 Task: Toggle the suggested commands in the command palette > experimental.
Action: Mouse moved to (8, 532)
Screenshot: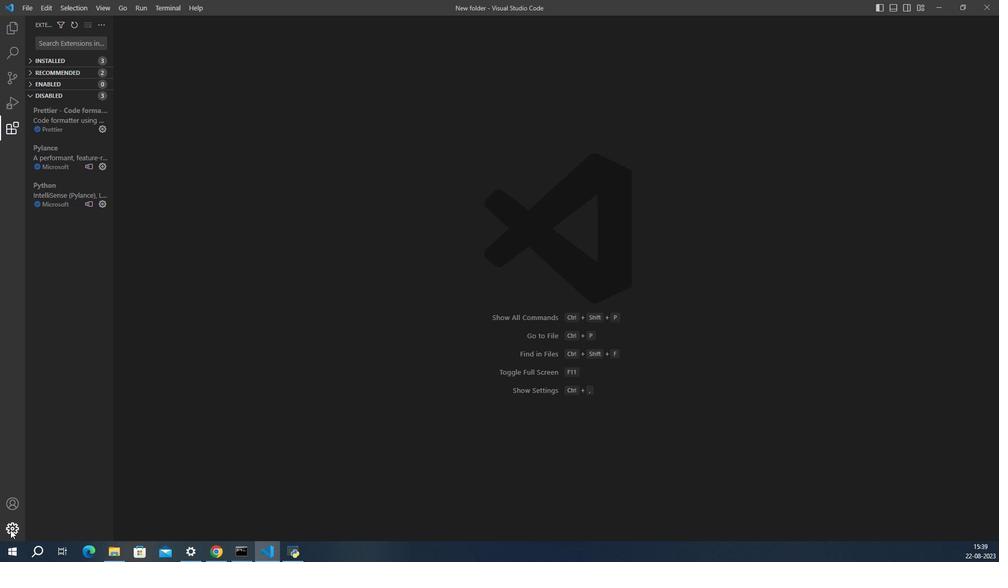 
Action: Mouse pressed left at (8, 532)
Screenshot: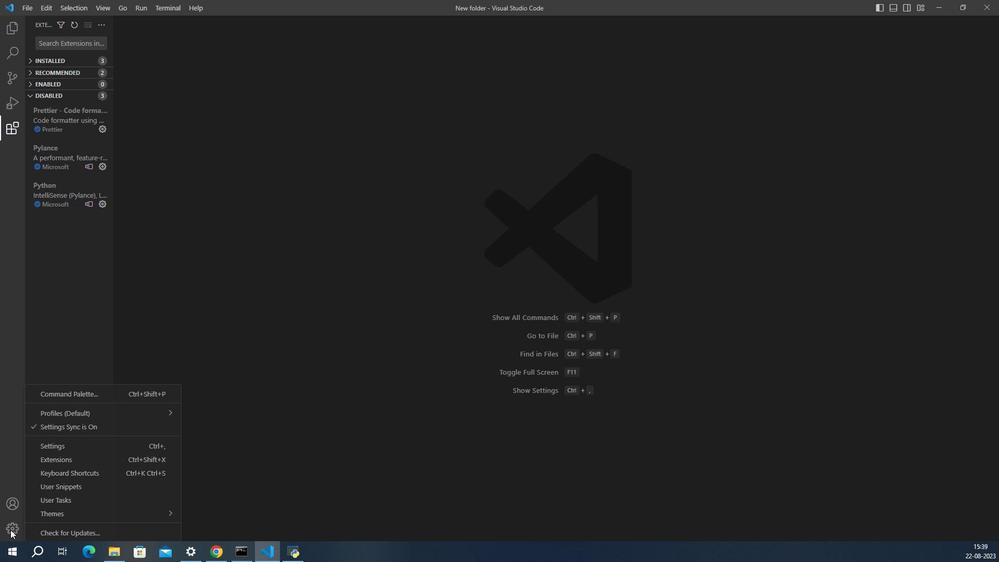 
Action: Mouse moved to (40, 446)
Screenshot: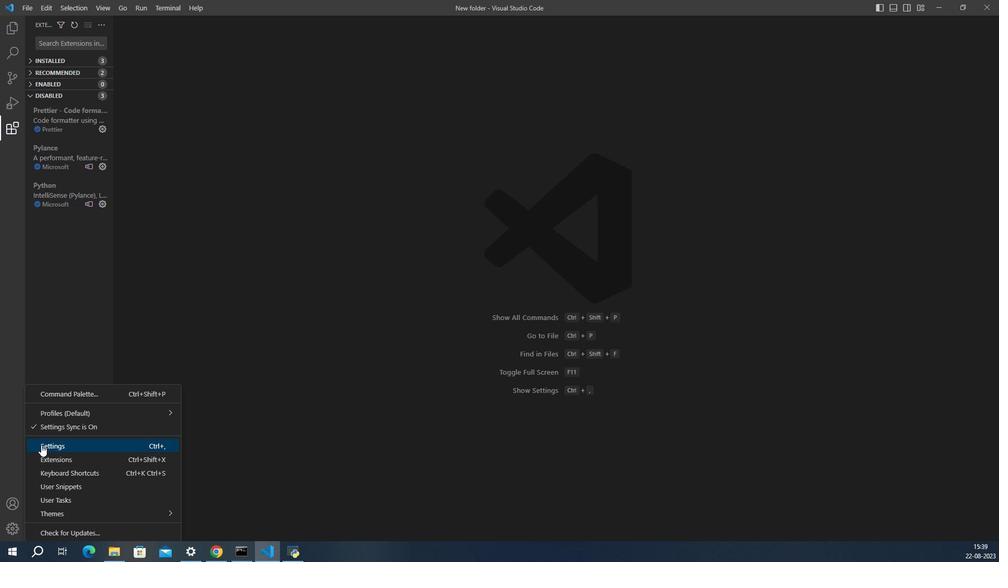 
Action: Mouse pressed left at (40, 446)
Screenshot: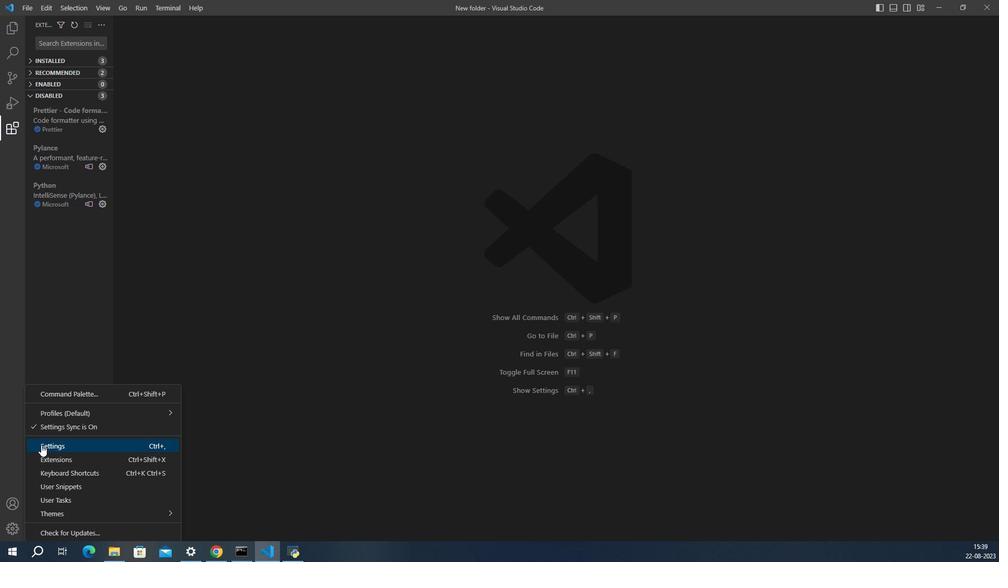 
Action: Mouse moved to (456, 236)
Screenshot: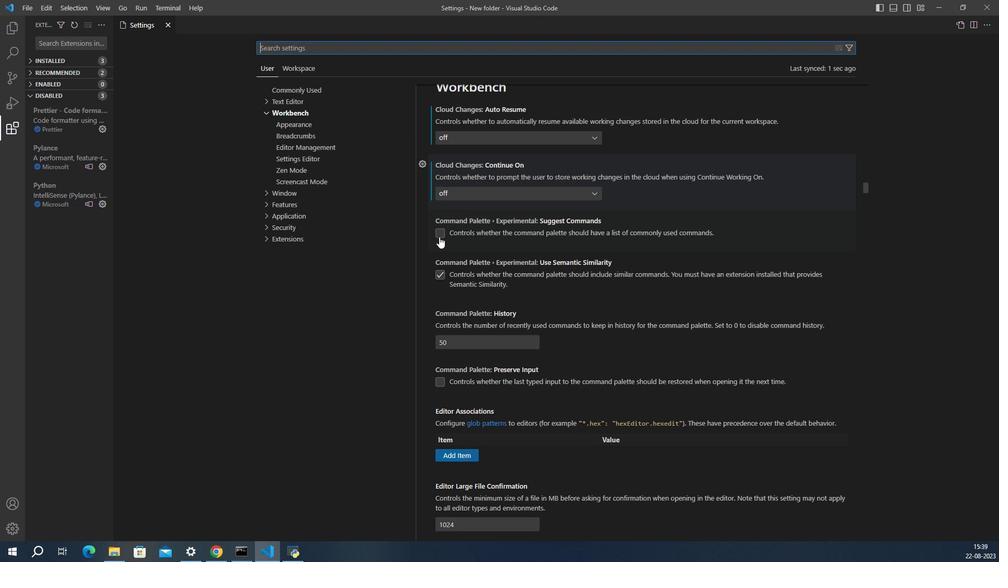 
Action: Mouse pressed left at (456, 236)
Screenshot: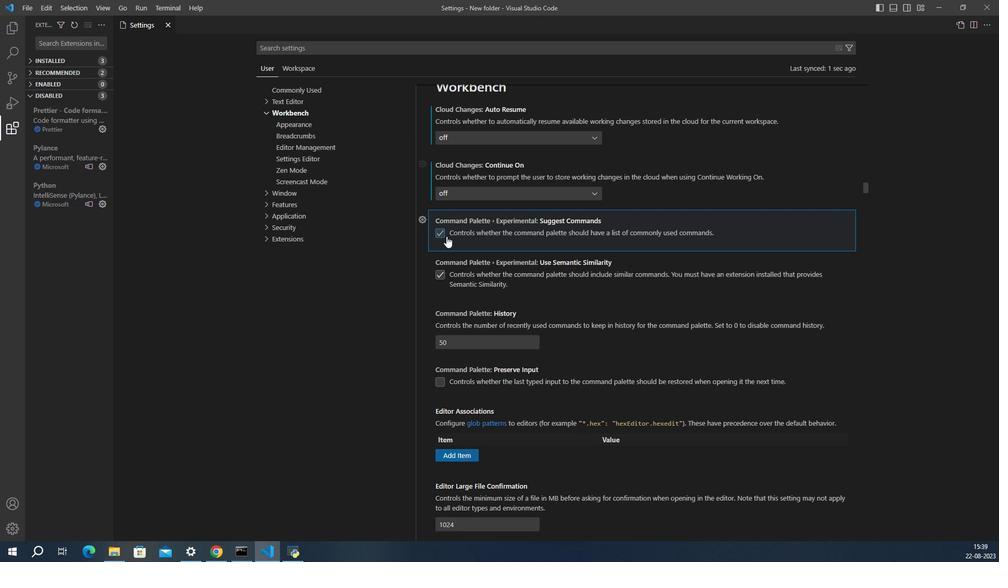 
Action: Mouse moved to (476, 234)
Screenshot: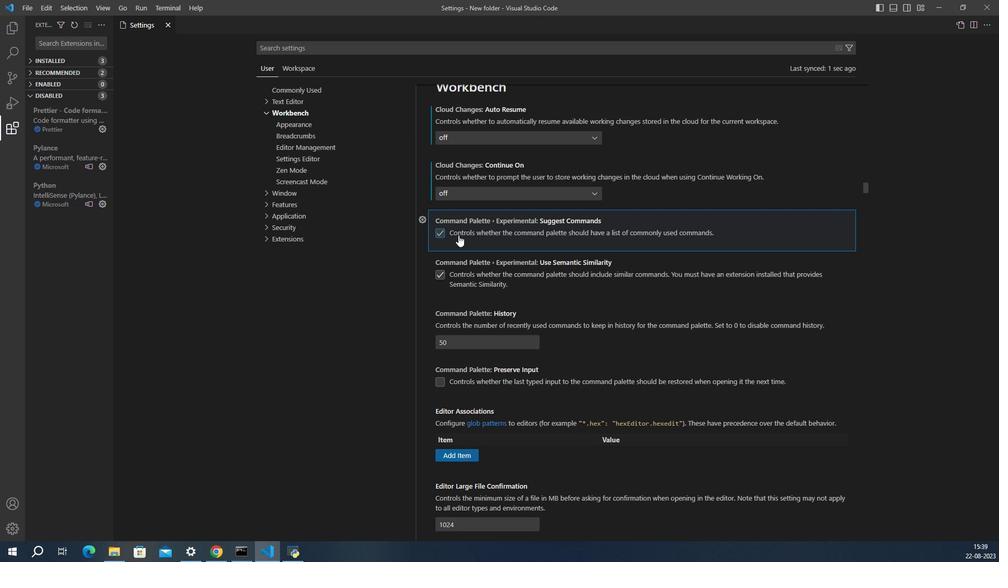 
